 Task: Look for ""Editing"" in the keyboard shortcuts section.
Action: Mouse moved to (410, 80)
Screenshot: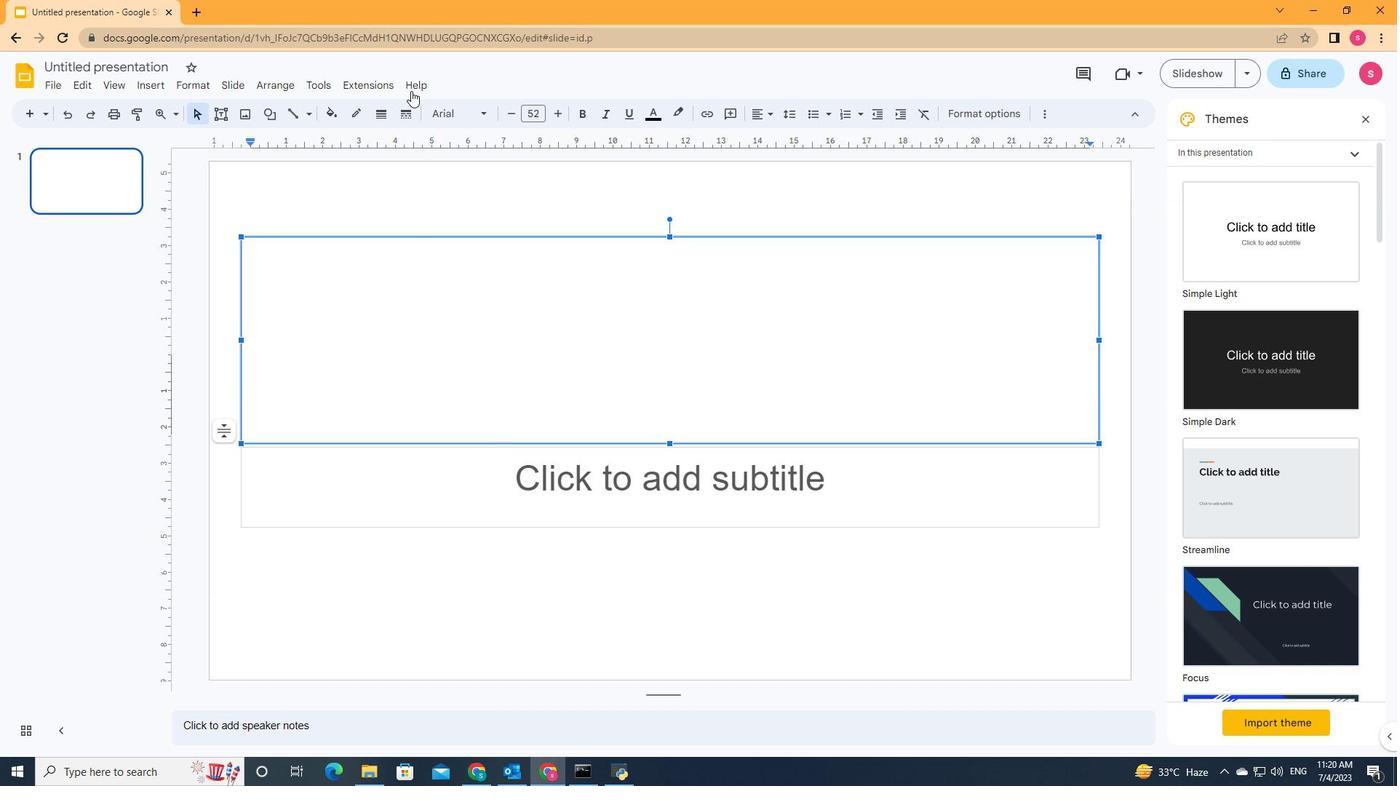 
Action: Mouse pressed left at (410, 80)
Screenshot: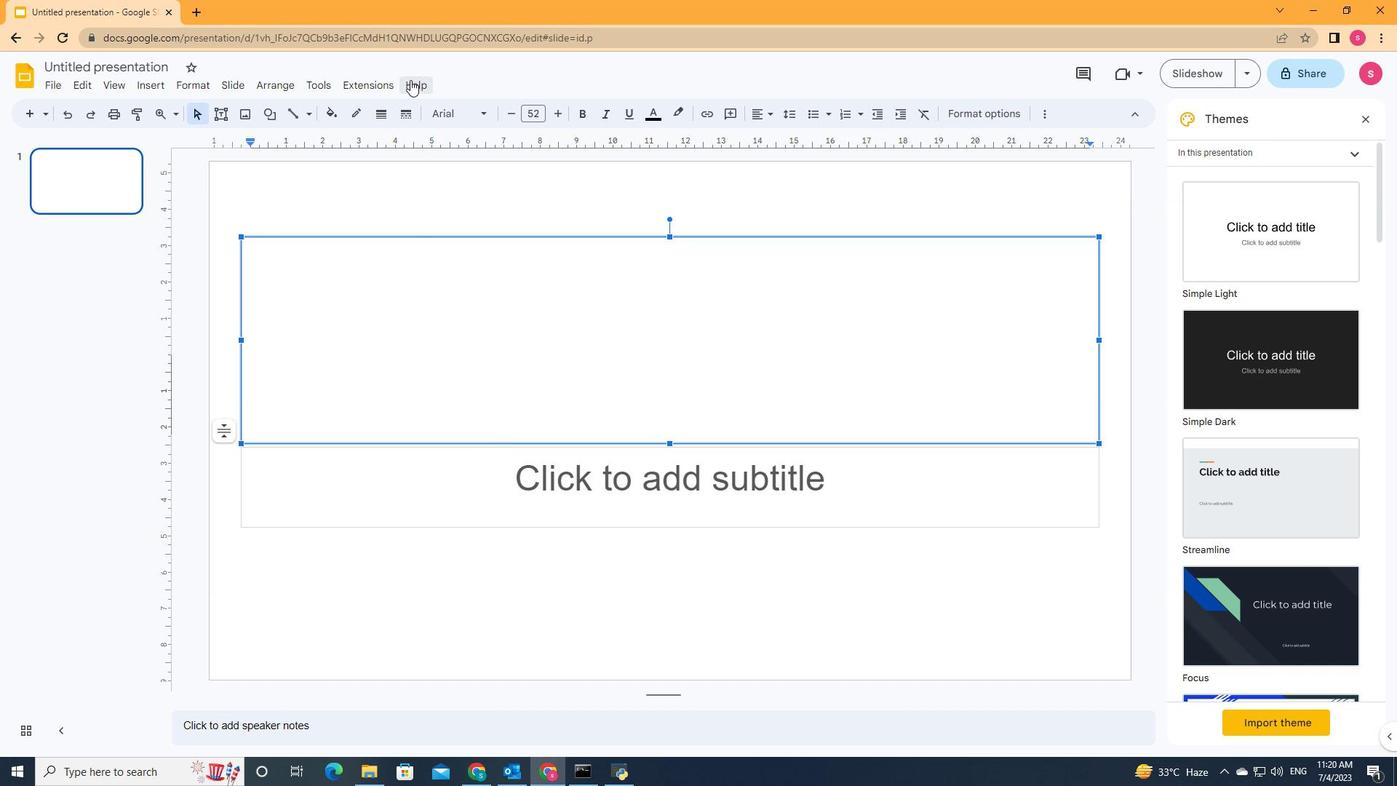 
Action: Mouse moved to (449, 351)
Screenshot: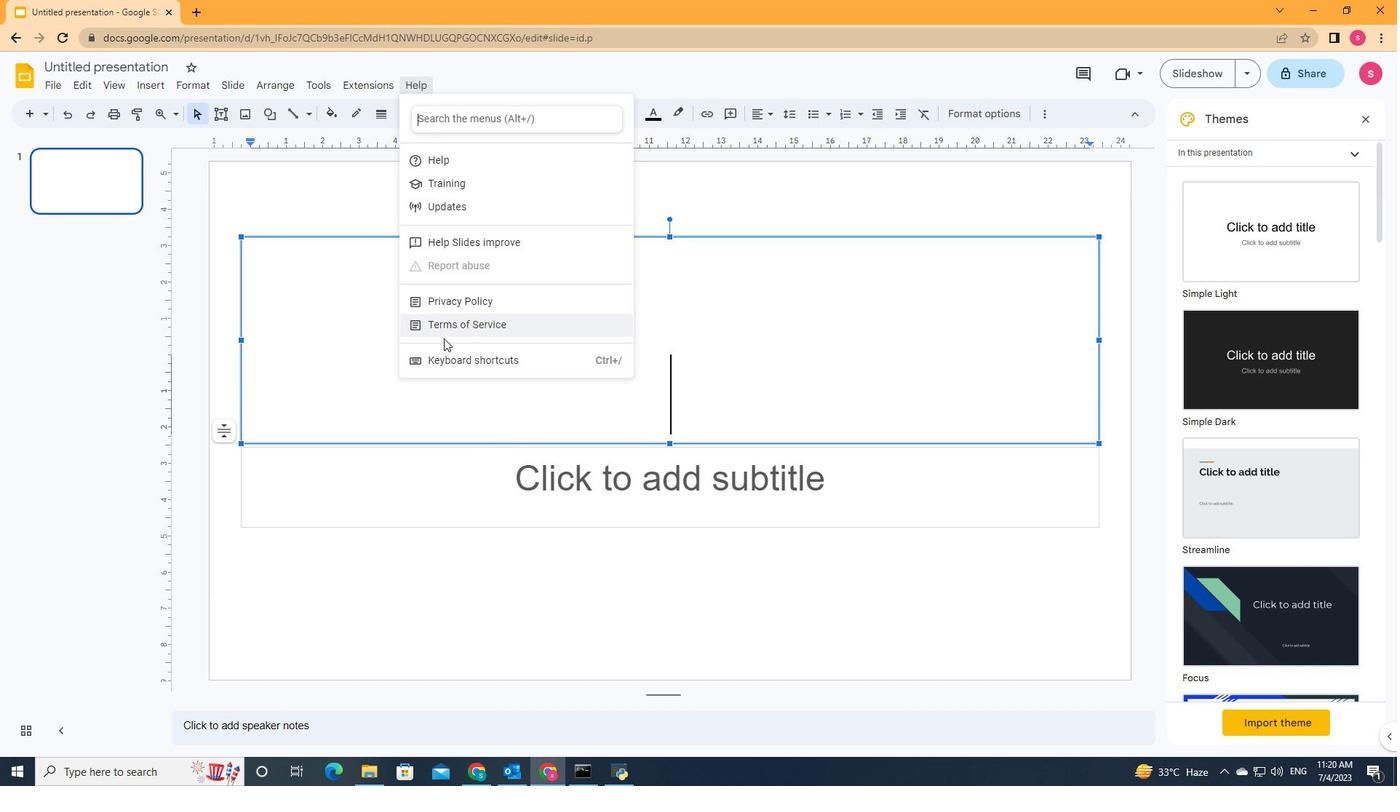 
Action: Mouse pressed left at (449, 351)
Screenshot: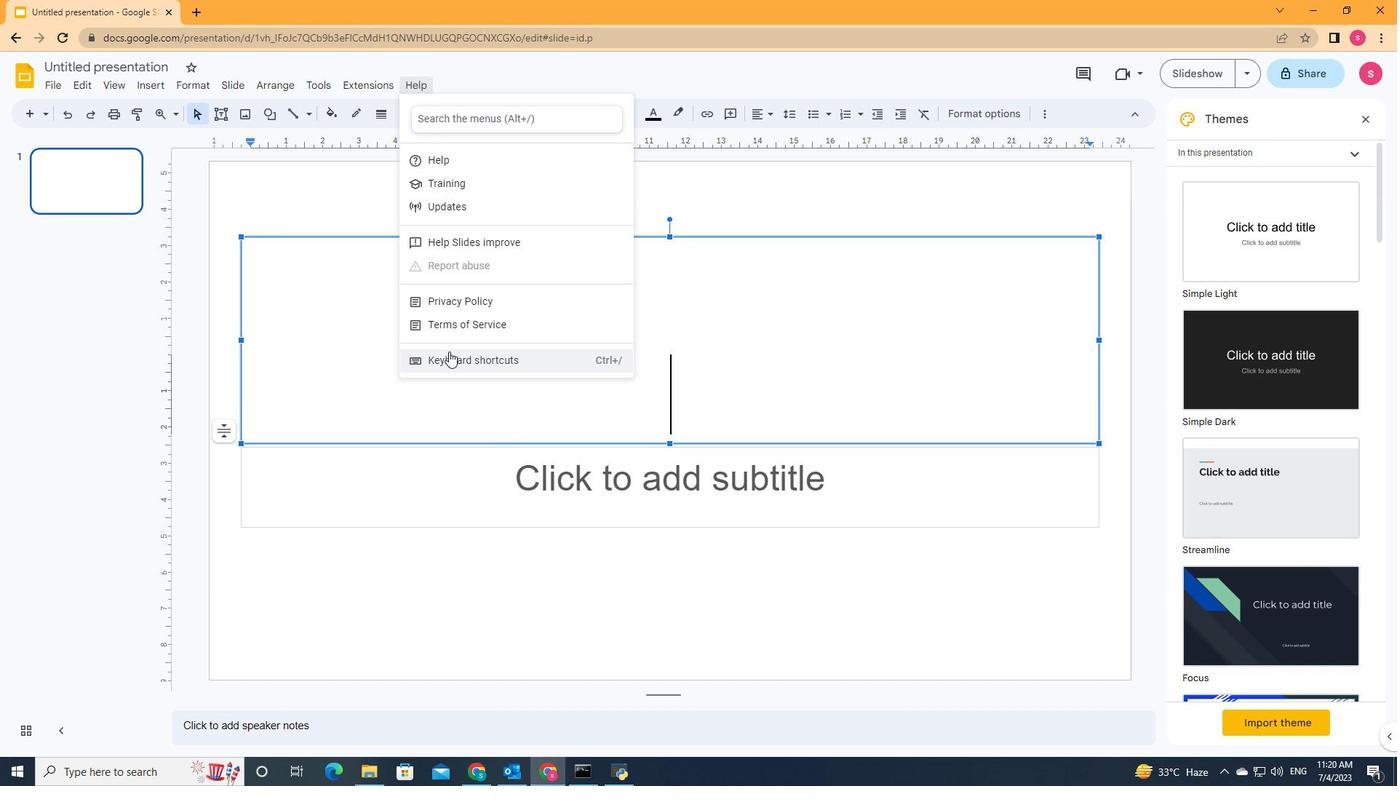 
Action: Mouse moved to (452, 427)
Screenshot: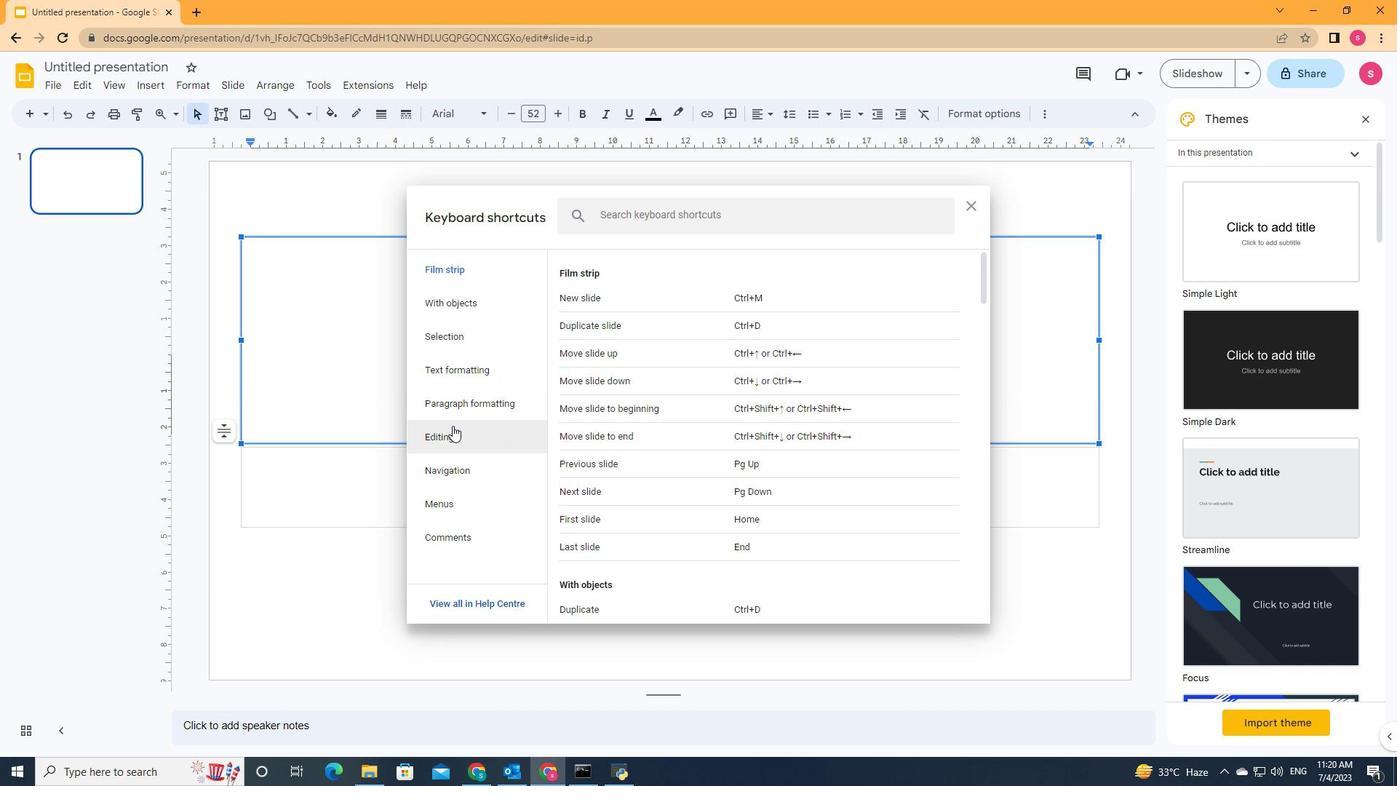
Action: Mouse pressed left at (452, 427)
Screenshot: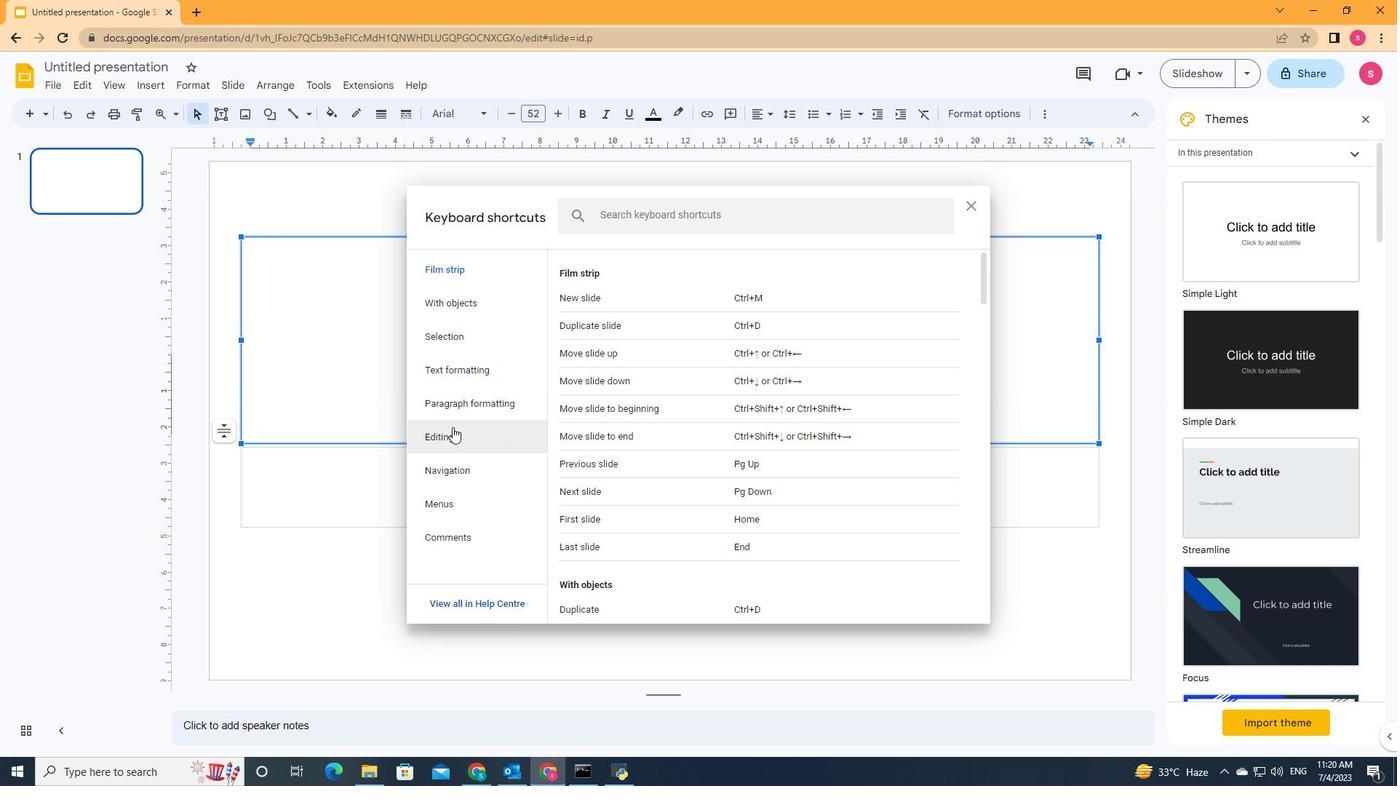 
Action: Mouse moved to (599, 460)
Screenshot: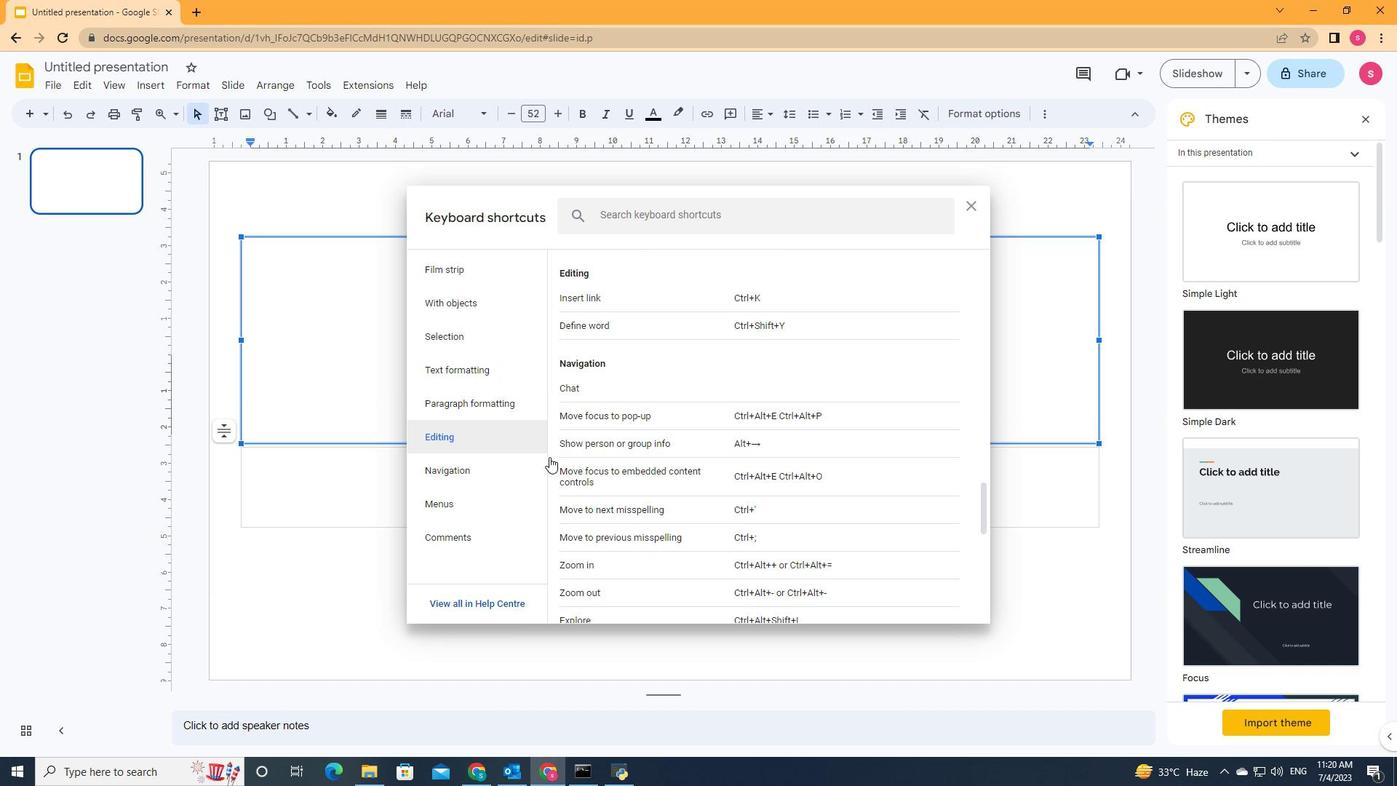 
